 Task: Add a condition where "Form Is Default ticket form" in pending tickets.
Action: Mouse pressed left at (180, 417)
Screenshot: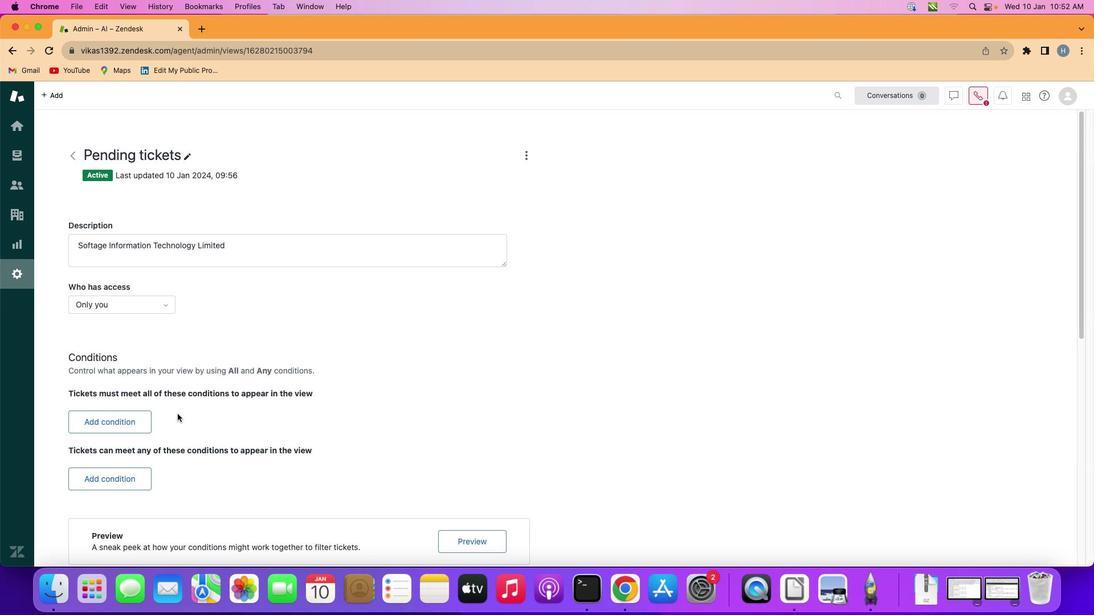 
Action: Mouse moved to (117, 424)
Screenshot: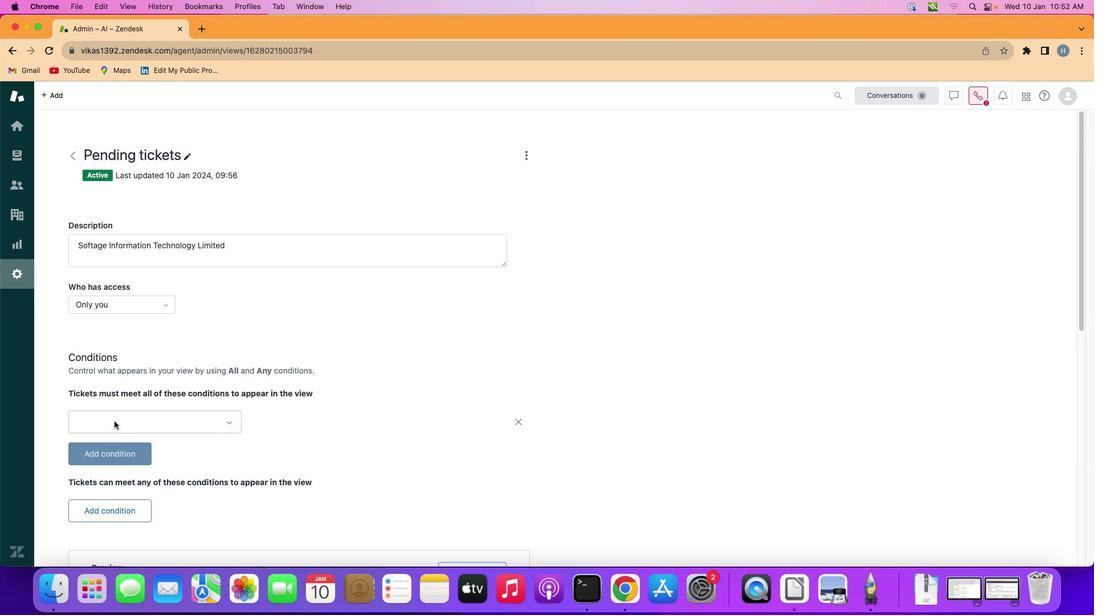 
Action: Mouse pressed left at (117, 424)
Screenshot: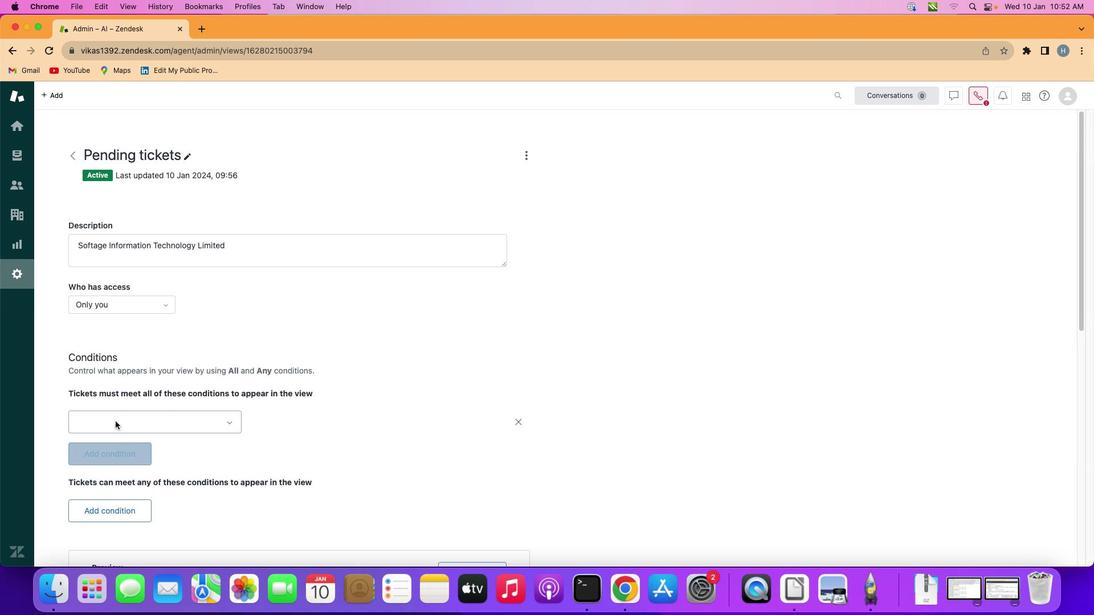 
Action: Mouse moved to (174, 422)
Screenshot: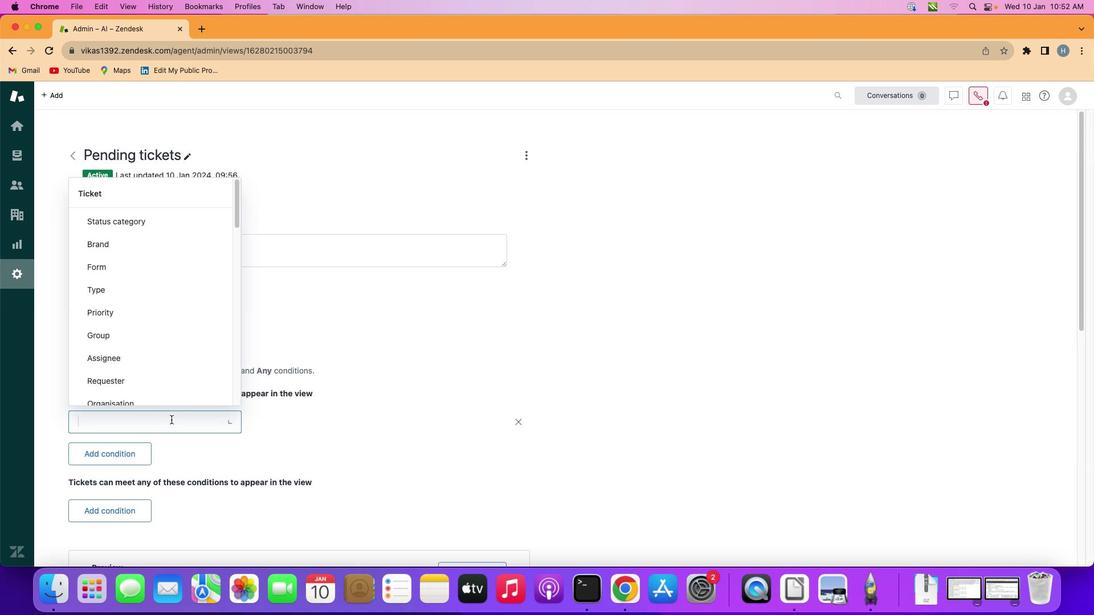 
Action: Mouse pressed left at (174, 422)
Screenshot: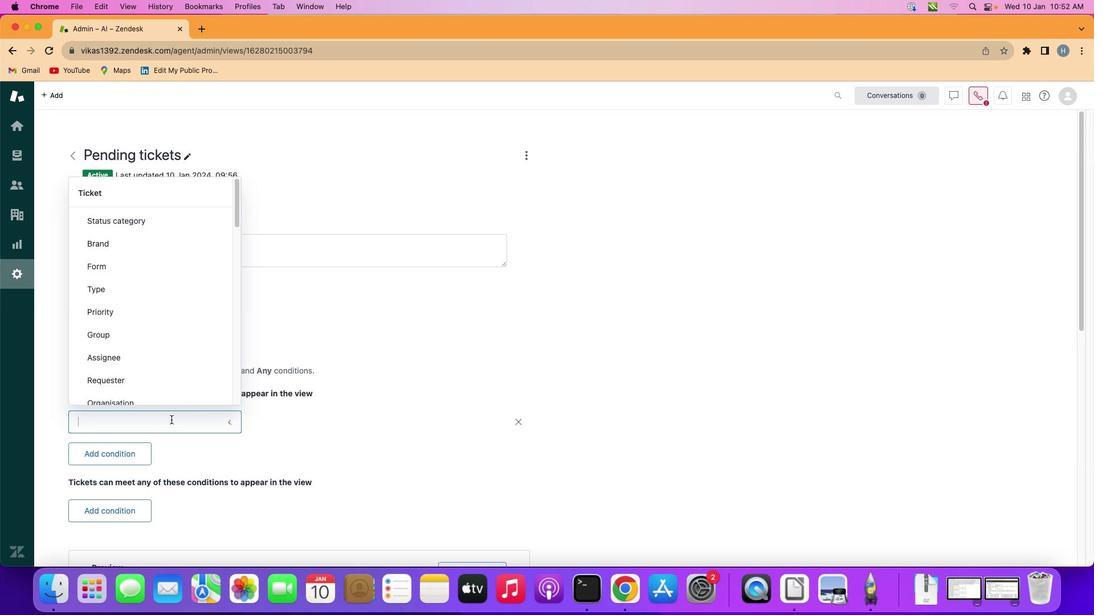 
Action: Mouse moved to (160, 261)
Screenshot: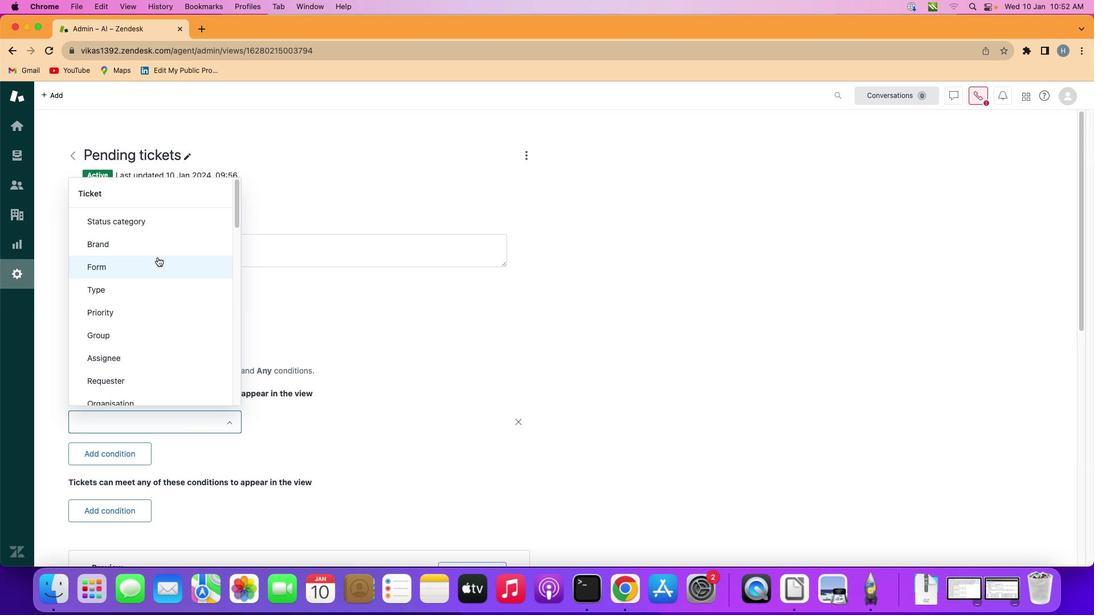 
Action: Mouse pressed left at (160, 261)
Screenshot: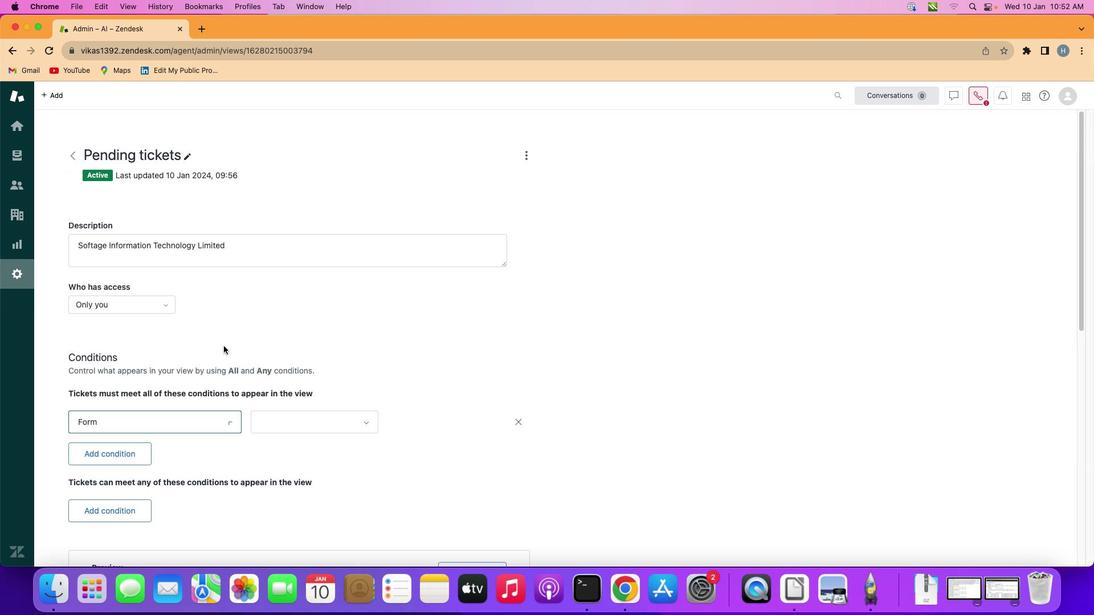 
Action: Mouse moved to (289, 423)
Screenshot: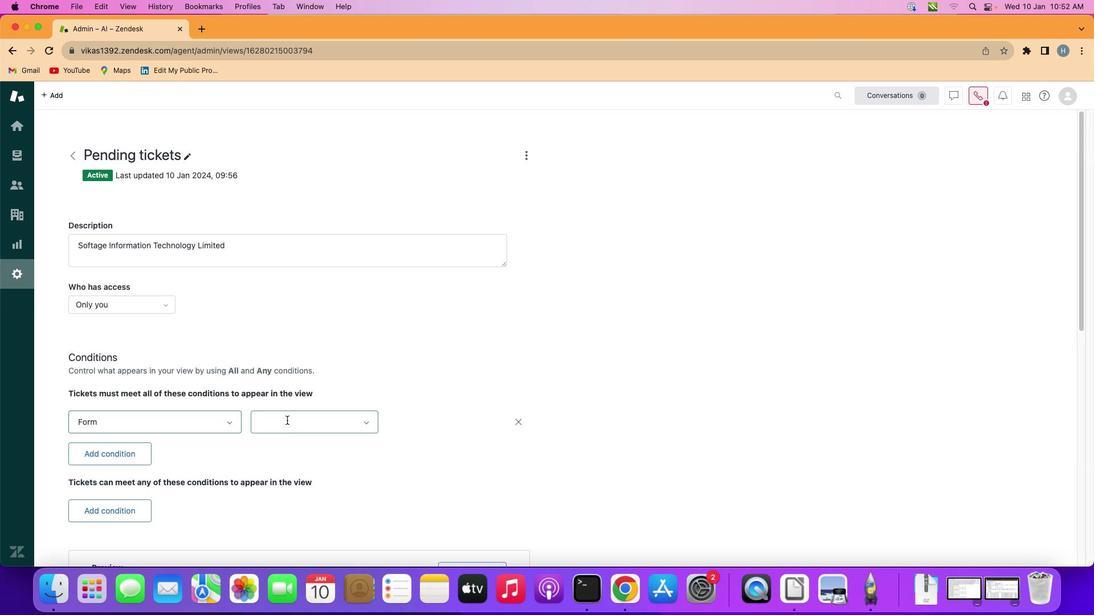 
Action: Mouse pressed left at (289, 423)
Screenshot: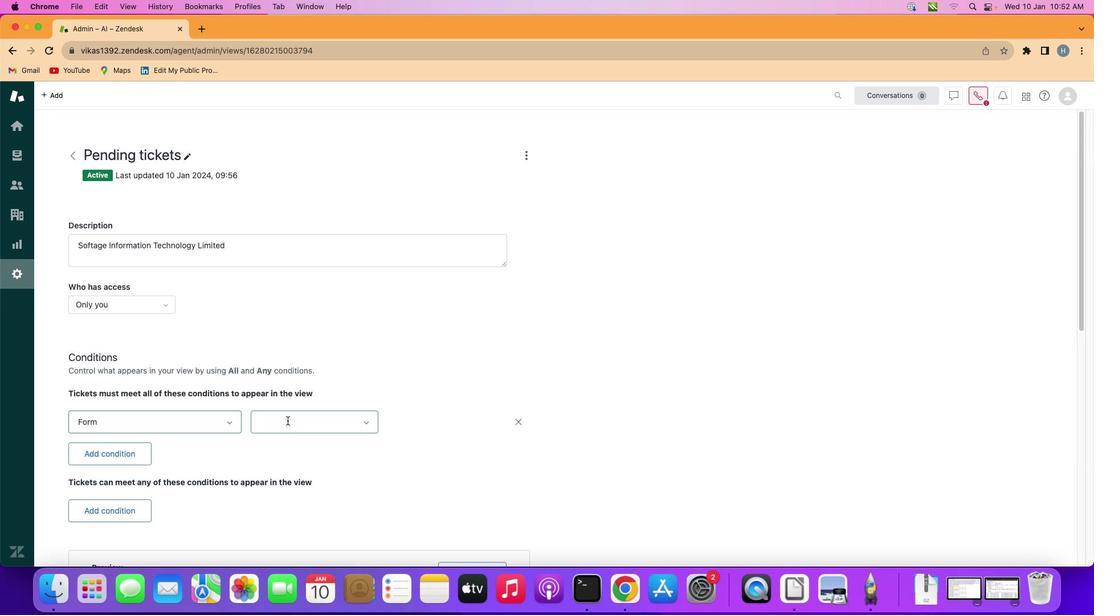 
Action: Mouse moved to (297, 445)
Screenshot: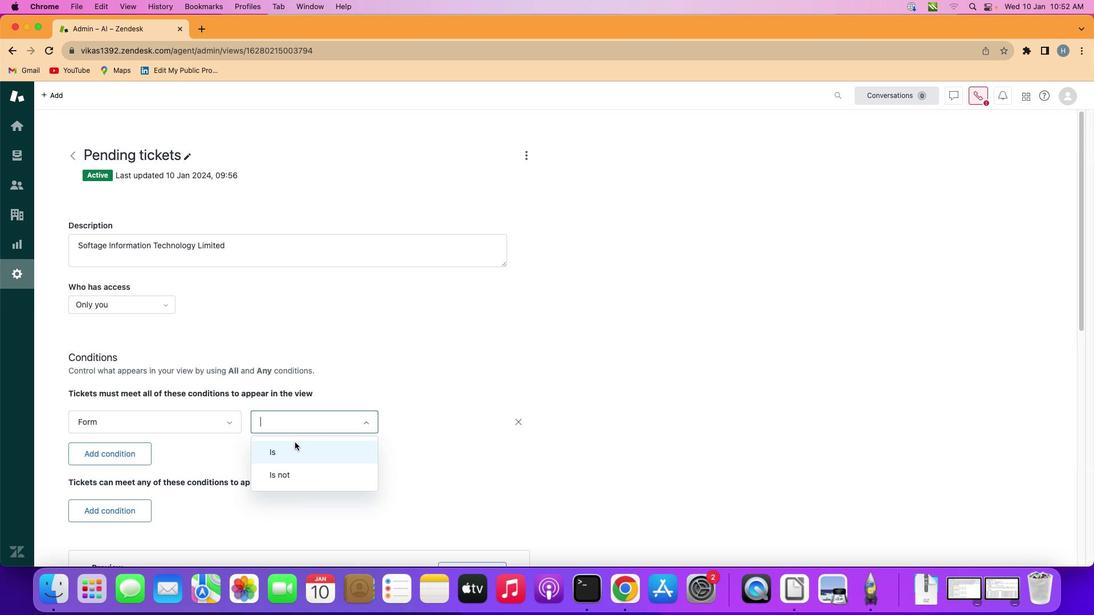 
Action: Mouse pressed left at (297, 445)
Screenshot: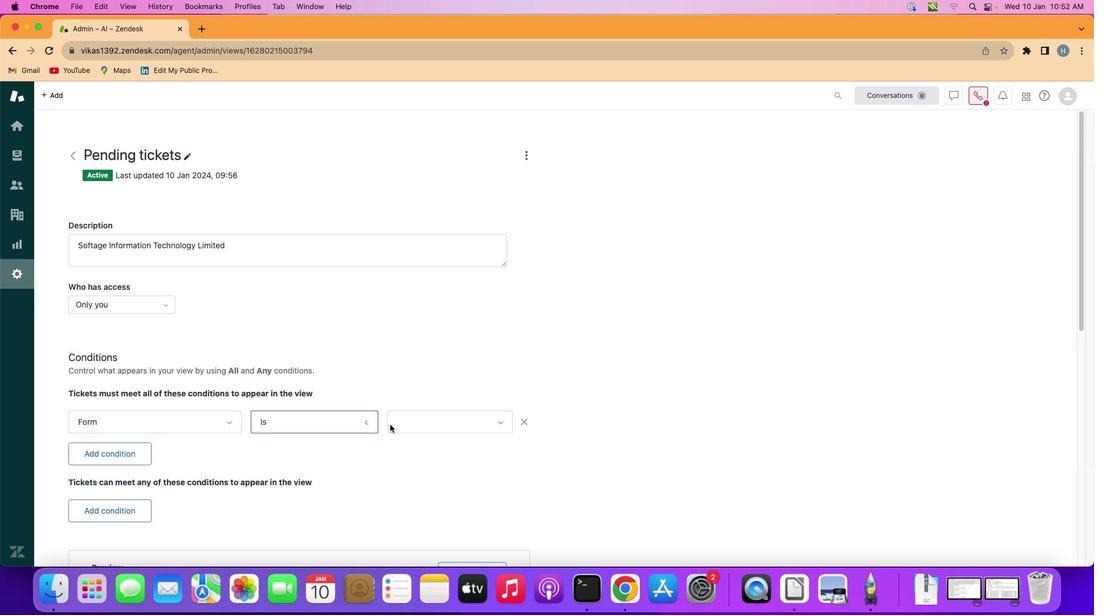 
Action: Mouse moved to (442, 417)
Screenshot: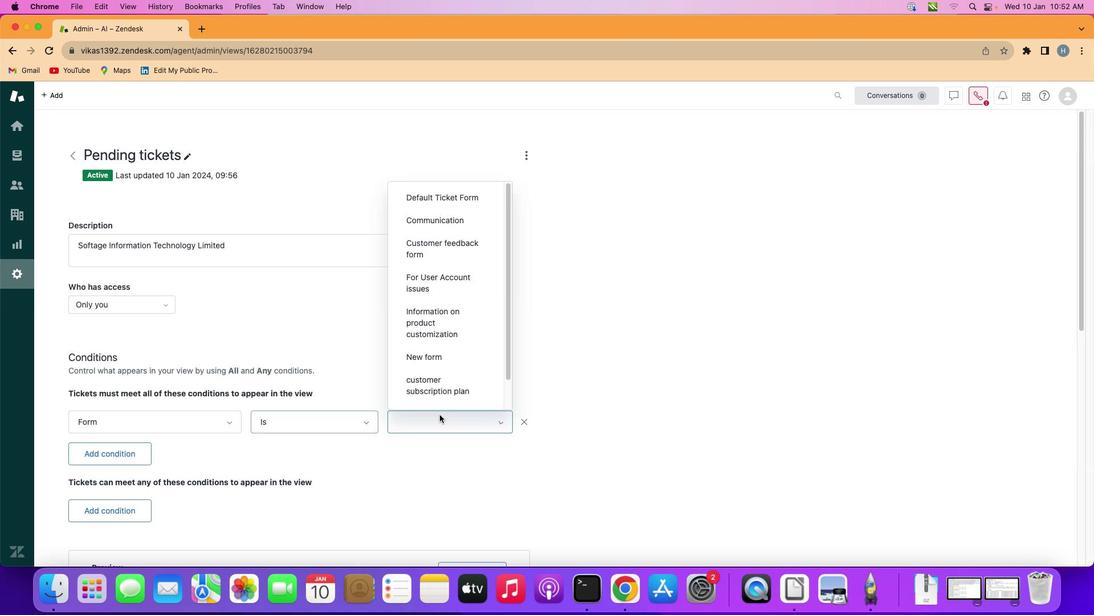 
Action: Mouse pressed left at (442, 417)
Screenshot: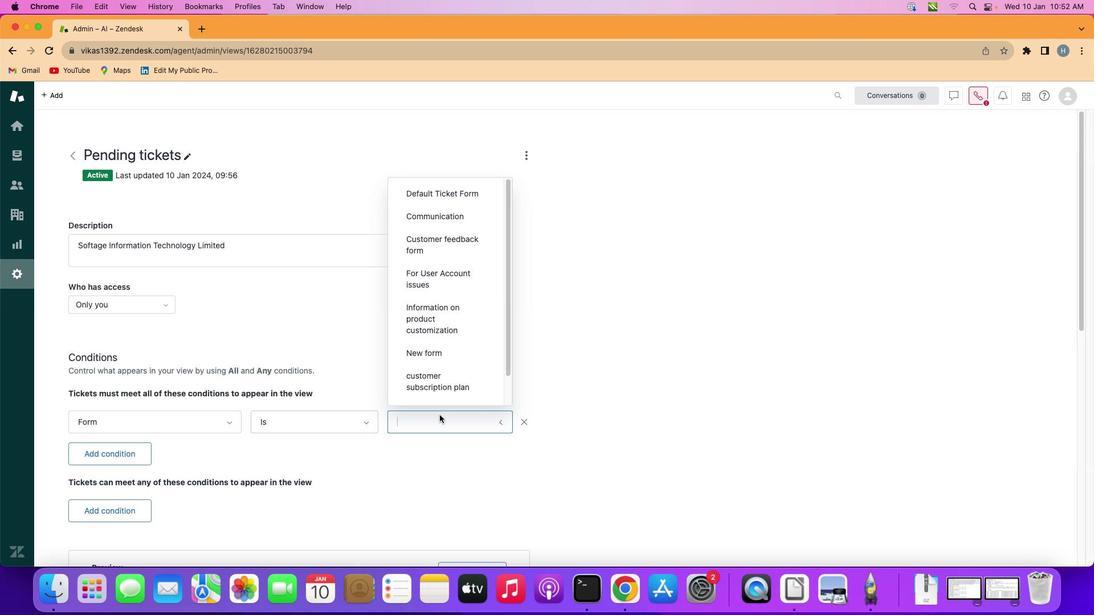 
Action: Mouse moved to (468, 195)
Screenshot: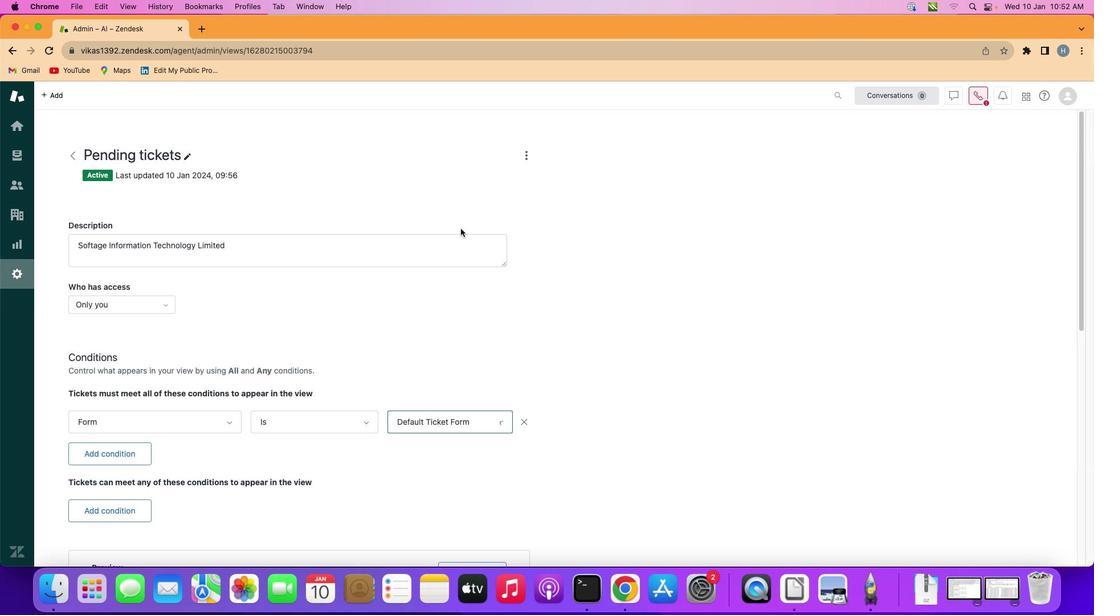 
Action: Mouse pressed left at (468, 195)
Screenshot: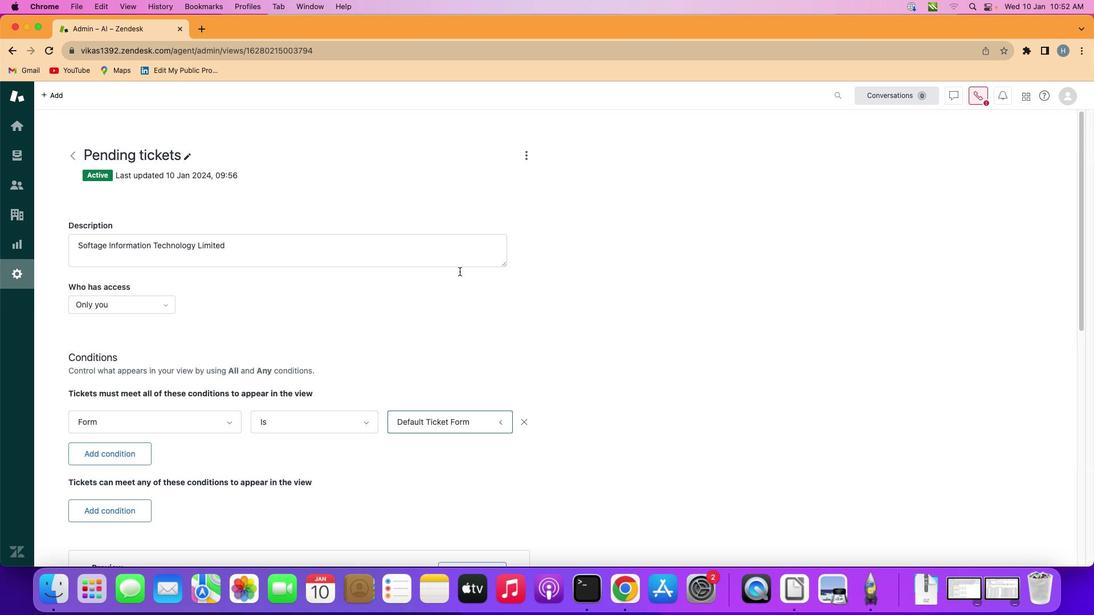 
Action: Mouse moved to (453, 328)
Screenshot: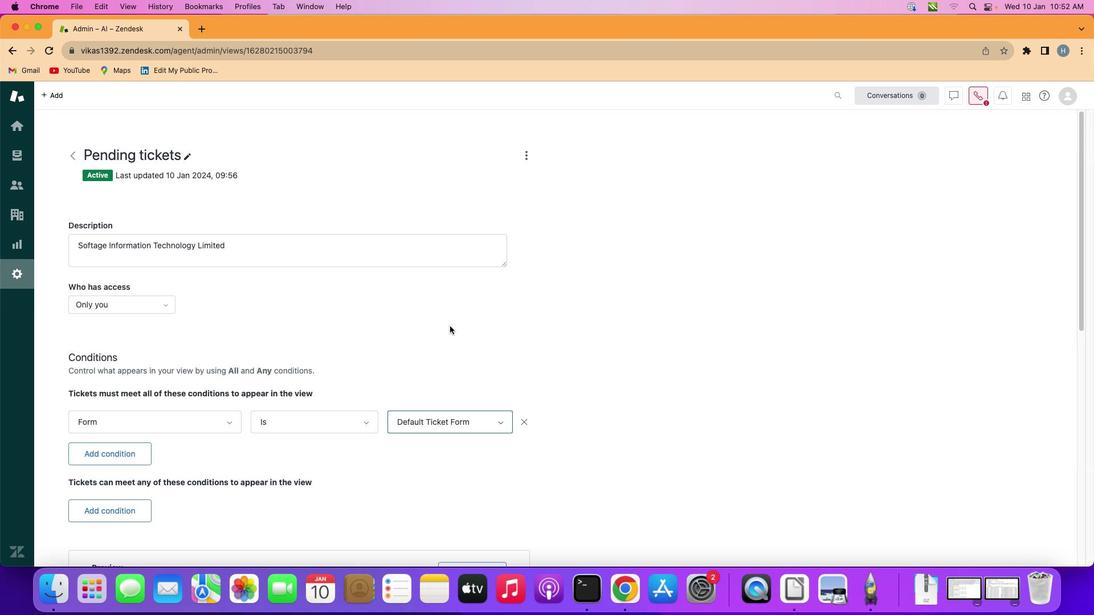 
